 Task: Set the match case to "Active" while Find Invoice.
Action: Mouse moved to (152, 17)
Screenshot: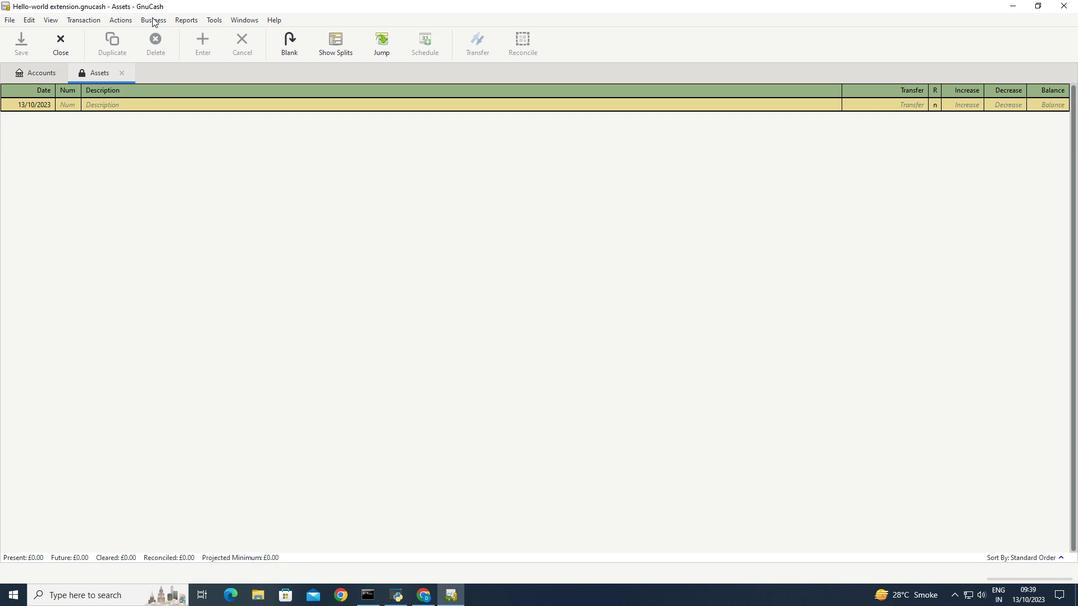 
Action: Mouse pressed left at (152, 17)
Screenshot: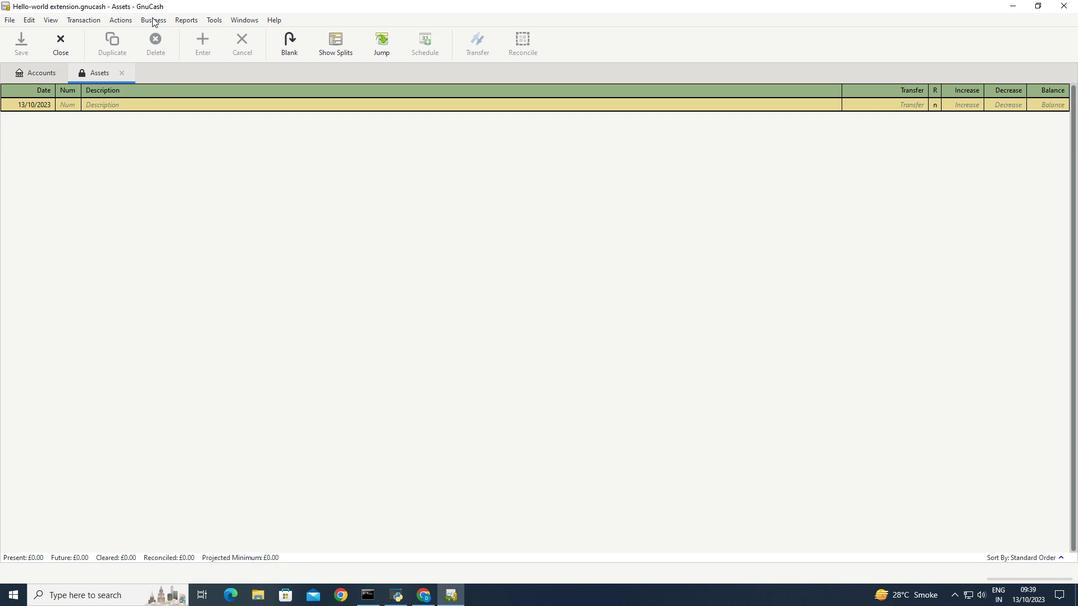 
Action: Mouse moved to (292, 91)
Screenshot: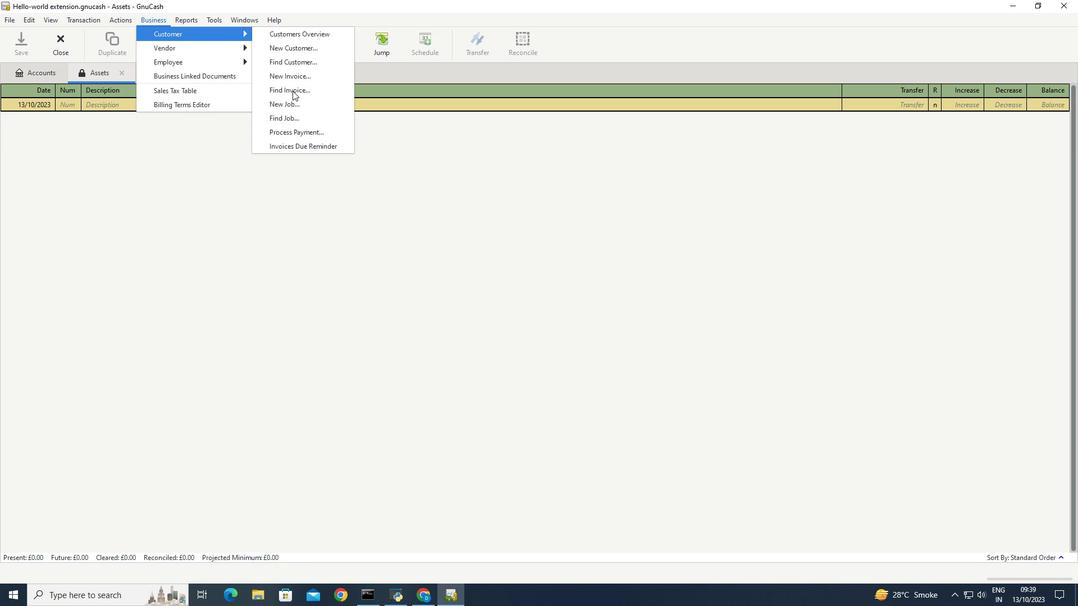 
Action: Mouse pressed left at (292, 91)
Screenshot: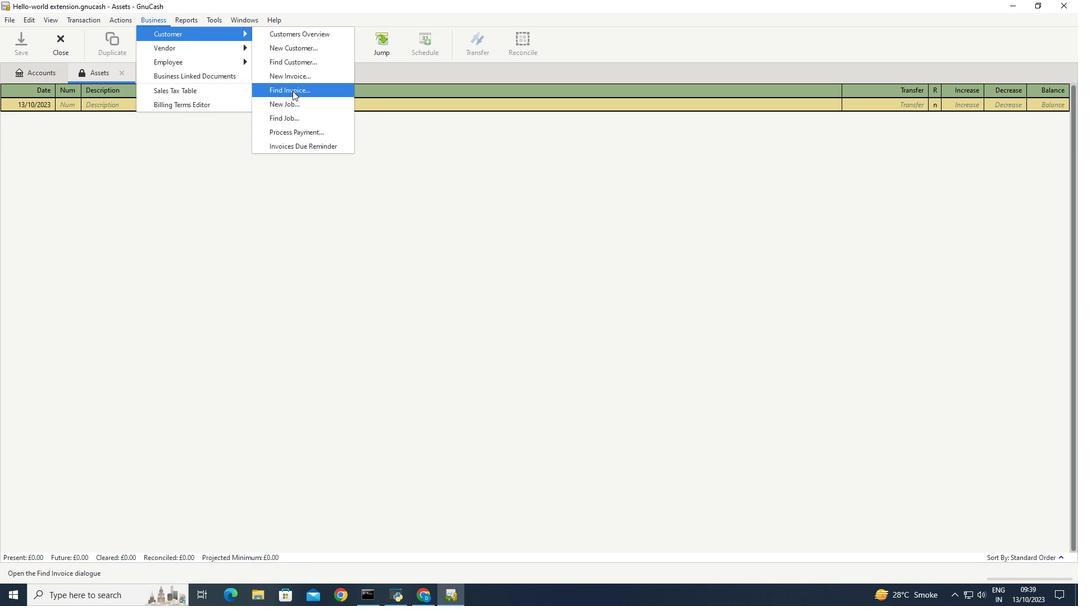 
Action: Mouse moved to (628, 265)
Screenshot: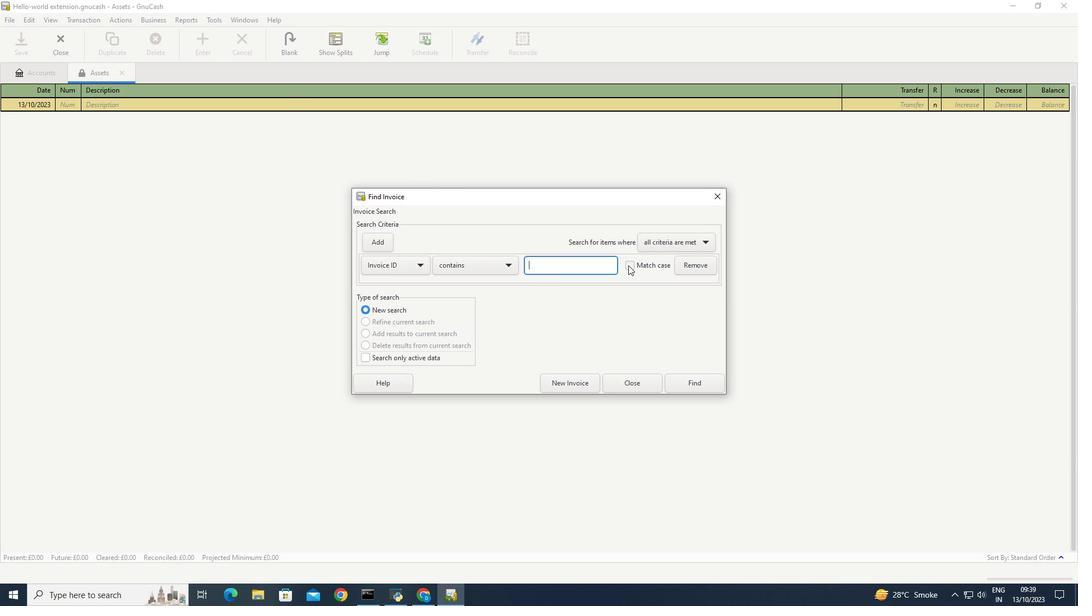 
Action: Mouse pressed left at (628, 265)
Screenshot: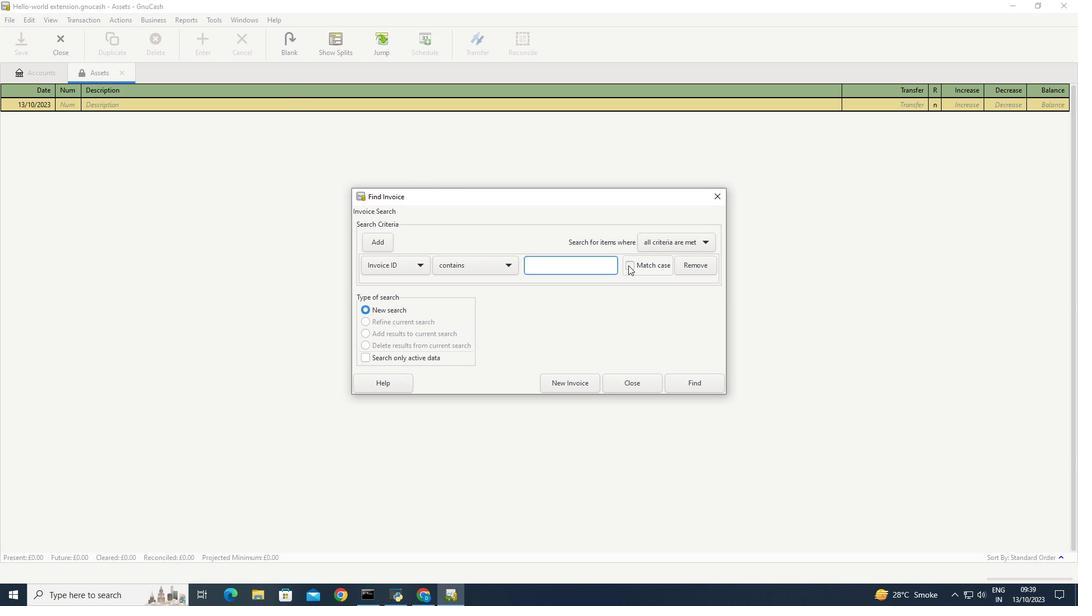 
Action: Mouse moved to (624, 287)
Screenshot: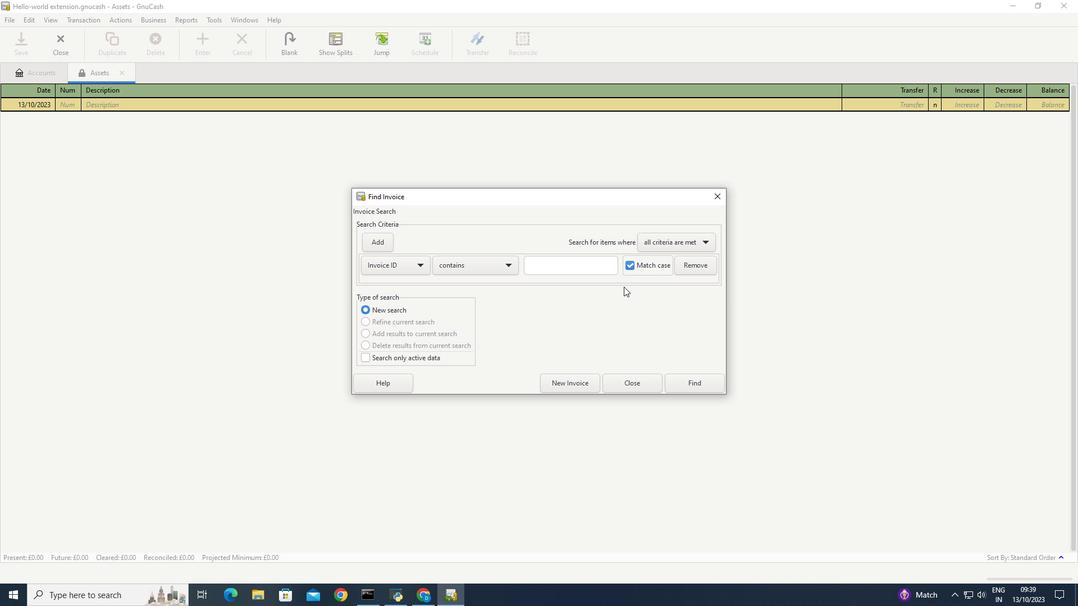 
